 Task: Add an event with the title Performance Improvement Plan Review and Progress Tracking, date '2024/05/13', time 8:00 AM to 10:00 AMand add a description: Collecting and analyzing customer feedback, reviews, and sentiment regarding the campaign. This can be done through surveys, focus groups, social media monitoring, or other feedback mechanisms. Understanding customer perception and sentiment helps to gauge the campaign's impact on brand perception and customer satisfaction.Select event color  Basil . Add location for the event as: The Hague, Netherlands, logged in from the account softage.4@softage.netand send the event invitation to softage.2@softage.net and softage.3@softage.net. Set a reminder for the event Daily
Action: Mouse moved to (64, 85)
Screenshot: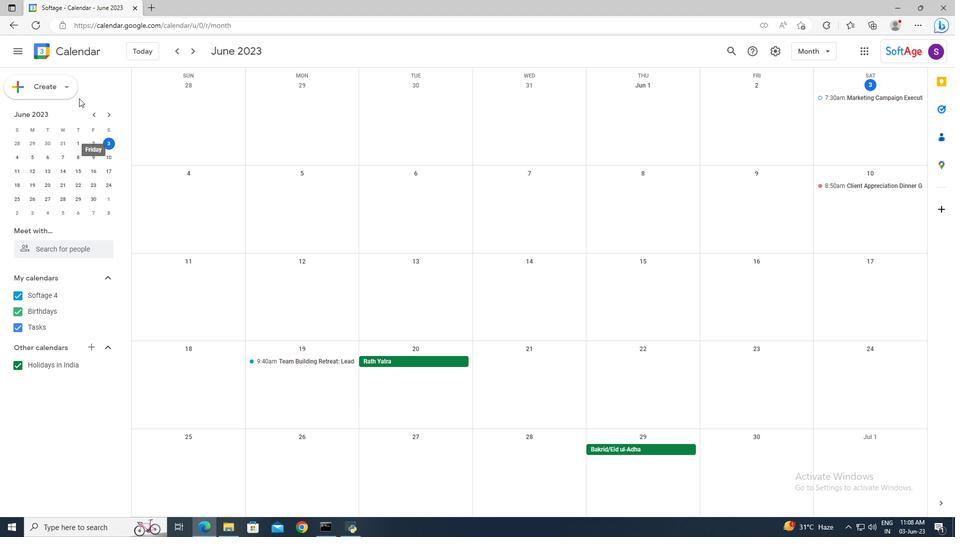 
Action: Mouse pressed left at (64, 85)
Screenshot: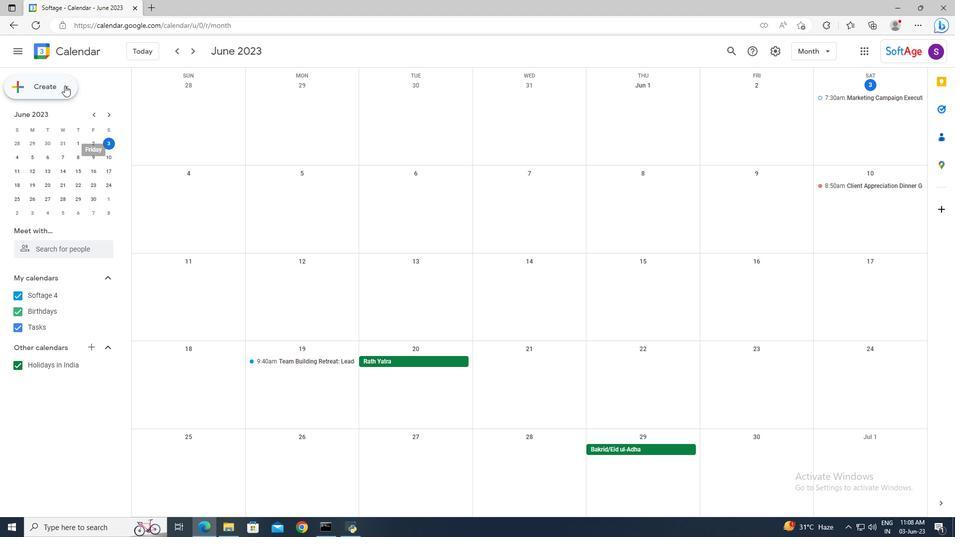 
Action: Mouse moved to (63, 113)
Screenshot: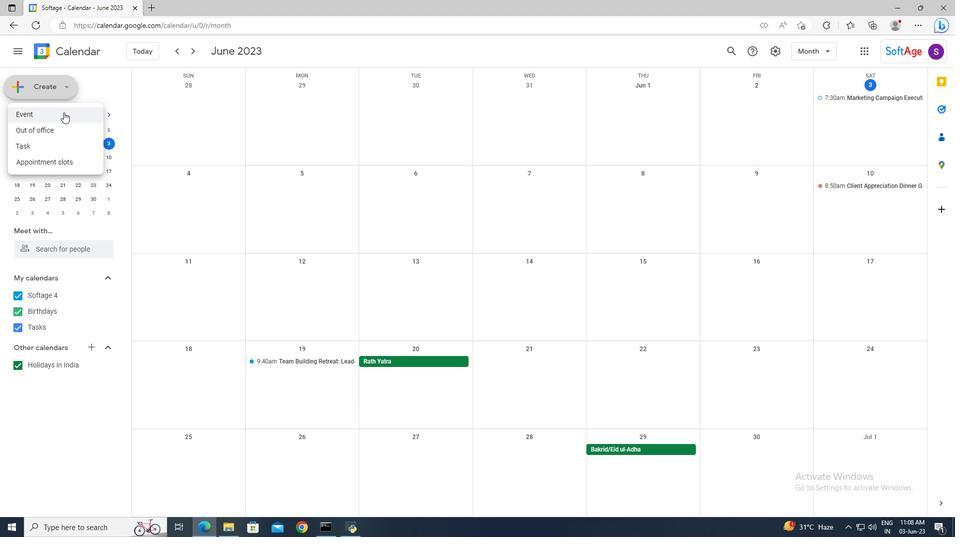
Action: Mouse pressed left at (63, 113)
Screenshot: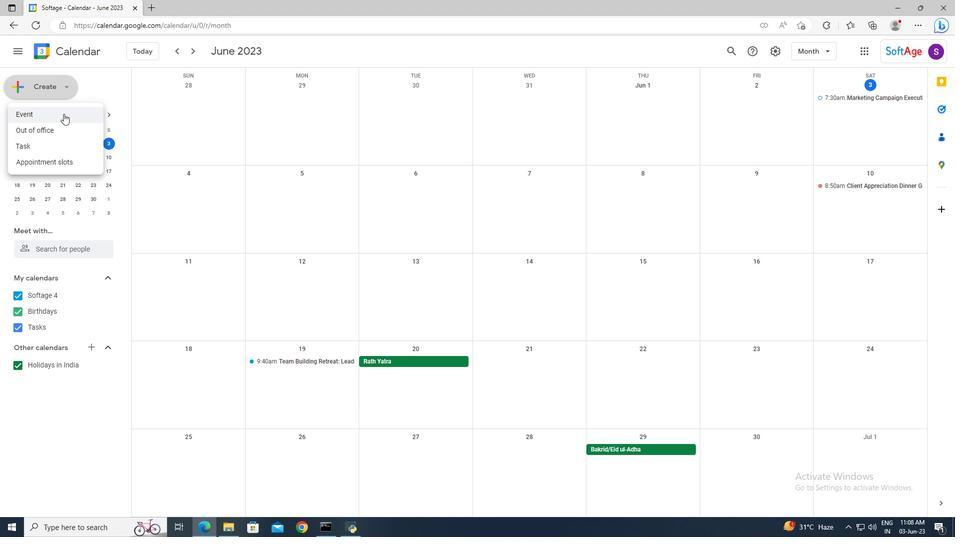 
Action: Mouse moved to (721, 331)
Screenshot: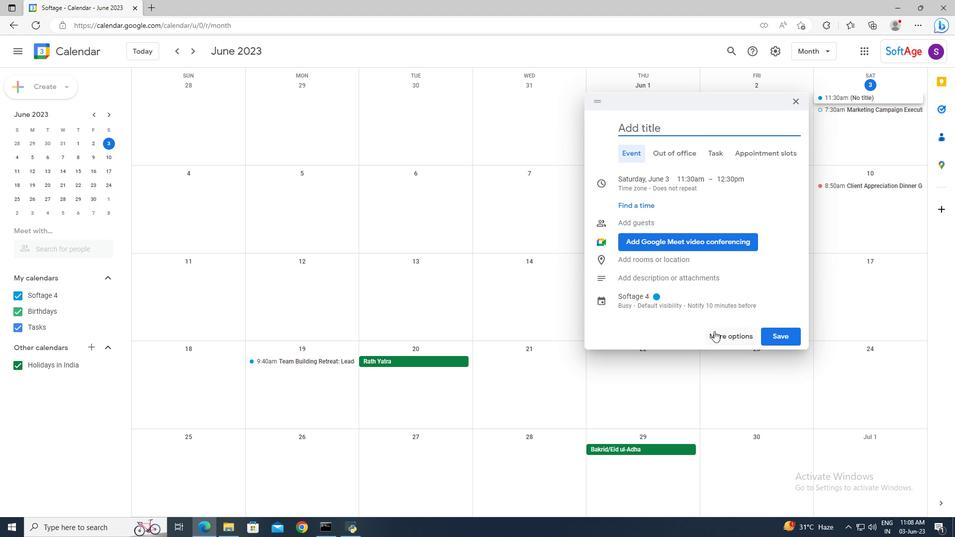 
Action: Mouse pressed left at (721, 331)
Screenshot: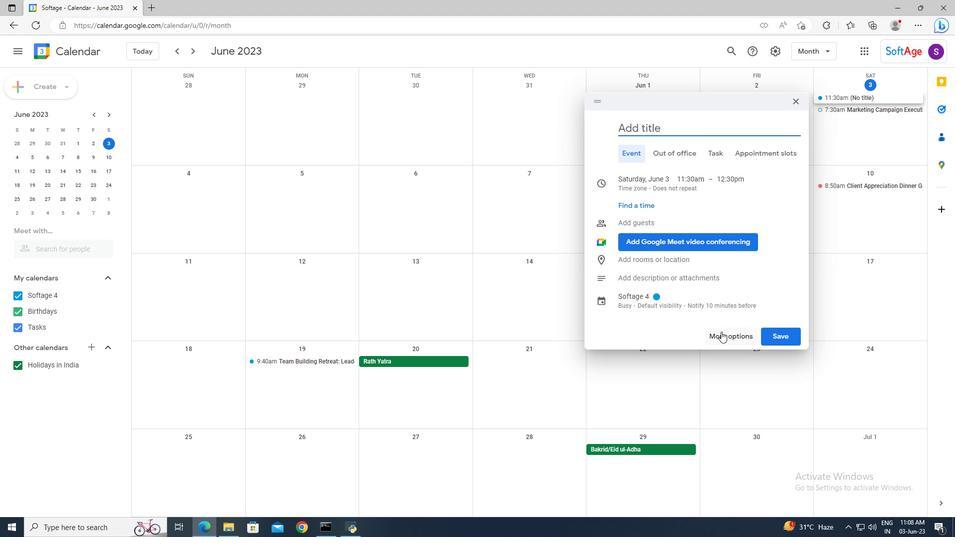 
Action: Mouse moved to (284, 61)
Screenshot: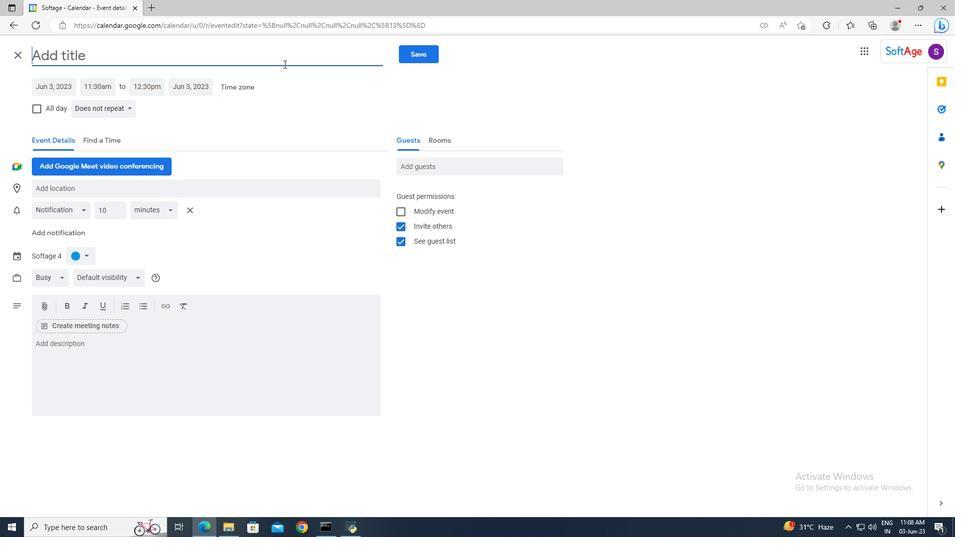 
Action: Mouse pressed left at (284, 61)
Screenshot: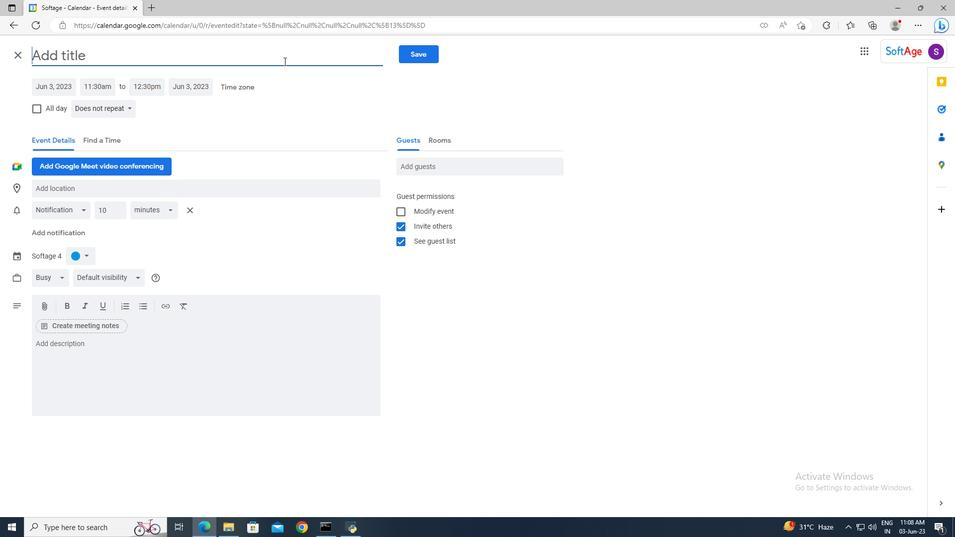 
Action: Key pressed <Key.shift>Performance<Key.space><Key.shift><Key.shift>Improvement<Key.space><Key.shift>Plan<Key.space><Key.shift>Review<Key.space>and<Key.space><Key.shift>Progress<Key.space><Key.shift>Tracking
Screenshot: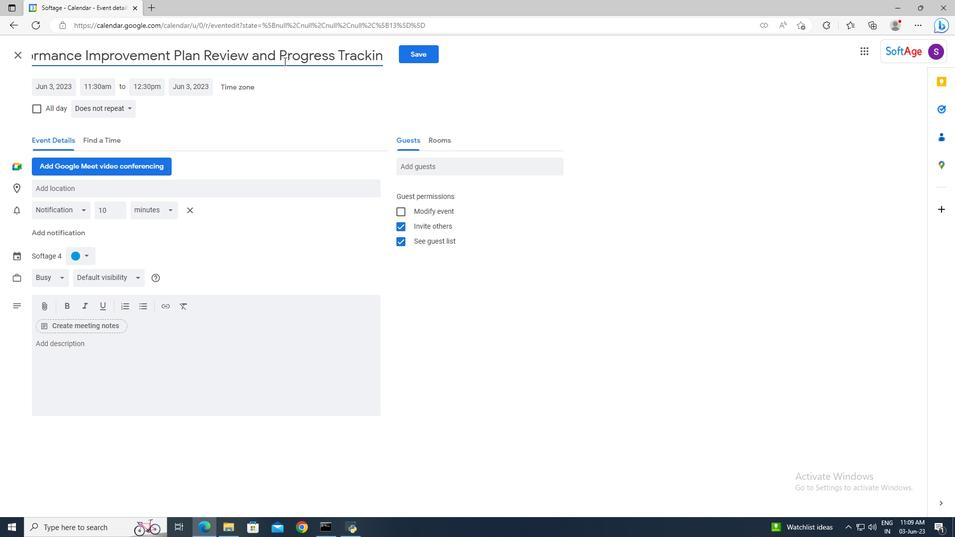 
Action: Mouse moved to (63, 87)
Screenshot: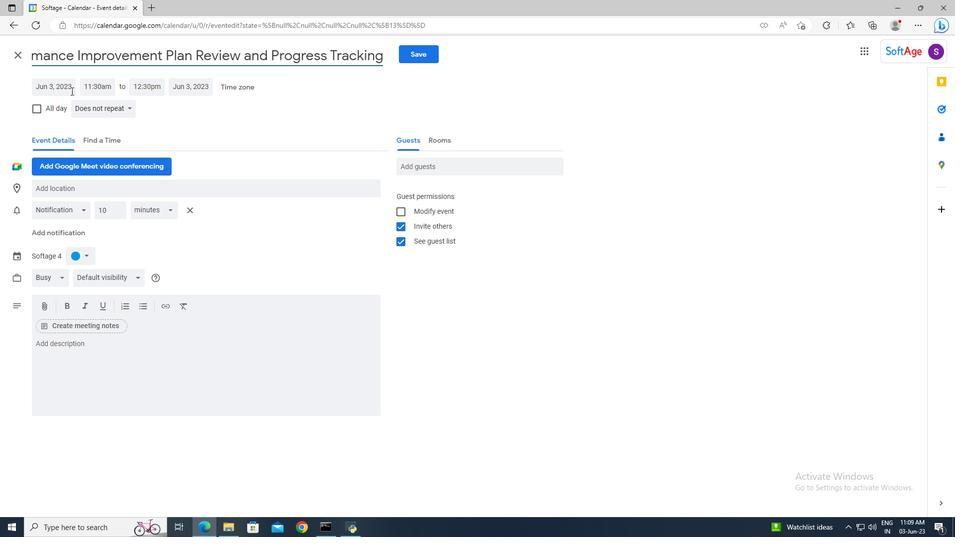 
Action: Mouse pressed left at (63, 87)
Screenshot: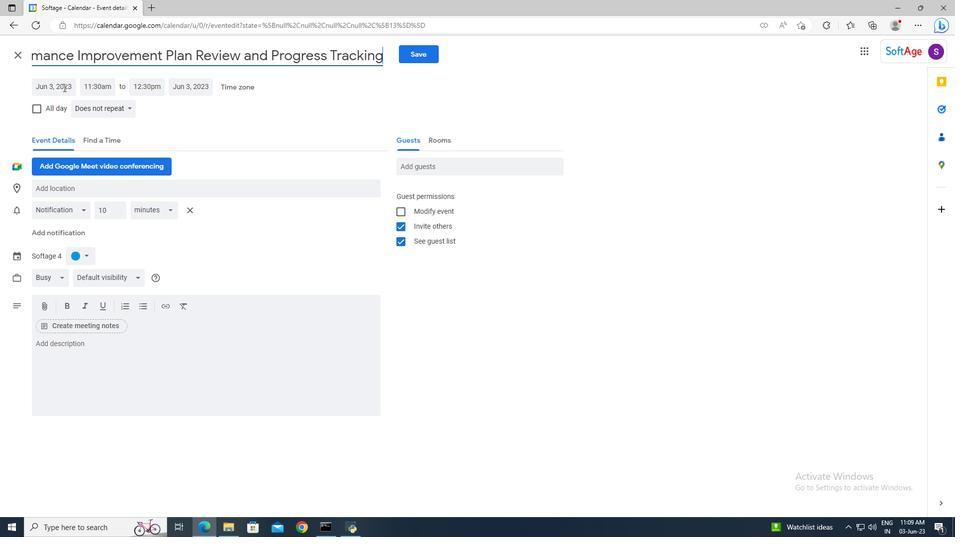 
Action: Mouse moved to (156, 110)
Screenshot: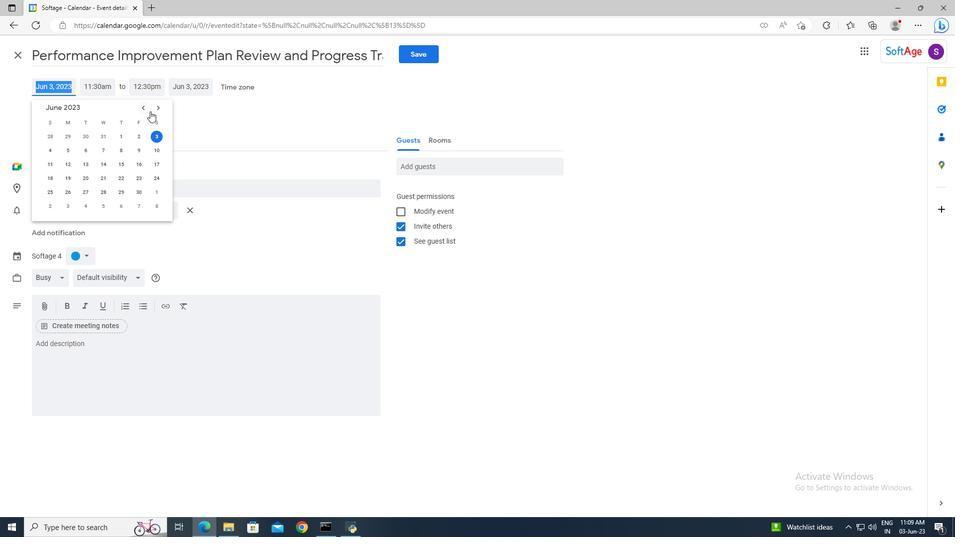 
Action: Mouse pressed left at (156, 110)
Screenshot: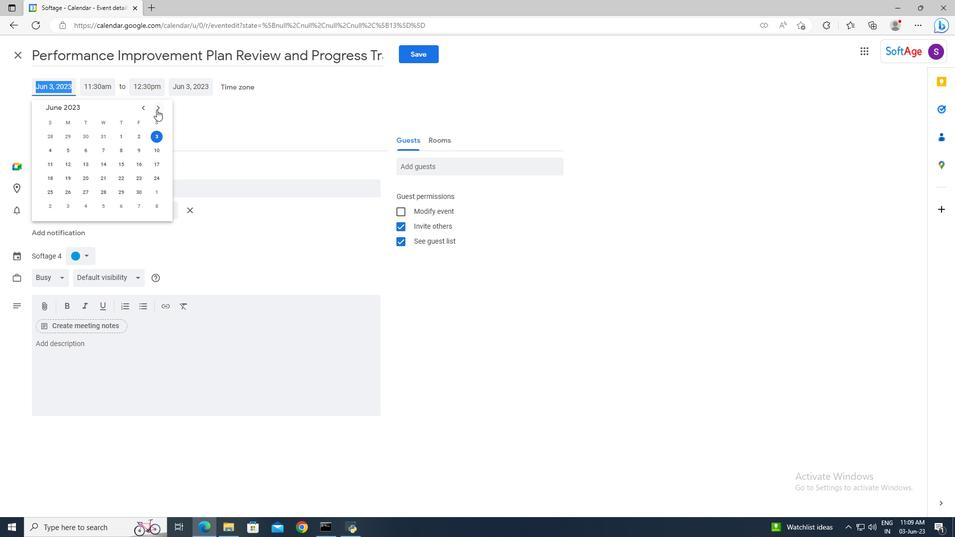 
Action: Mouse pressed left at (156, 110)
Screenshot: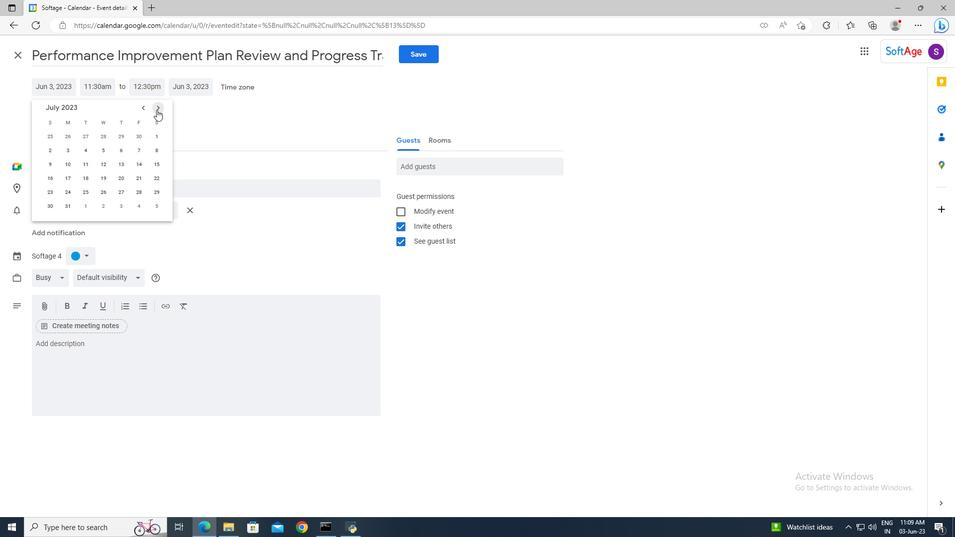 
Action: Mouse pressed left at (156, 110)
Screenshot: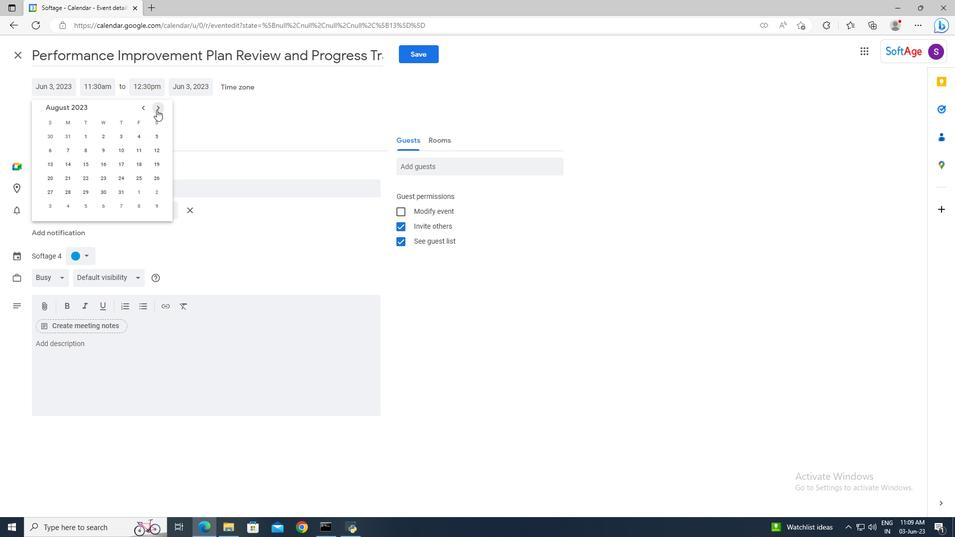 
Action: Mouse pressed left at (156, 110)
Screenshot: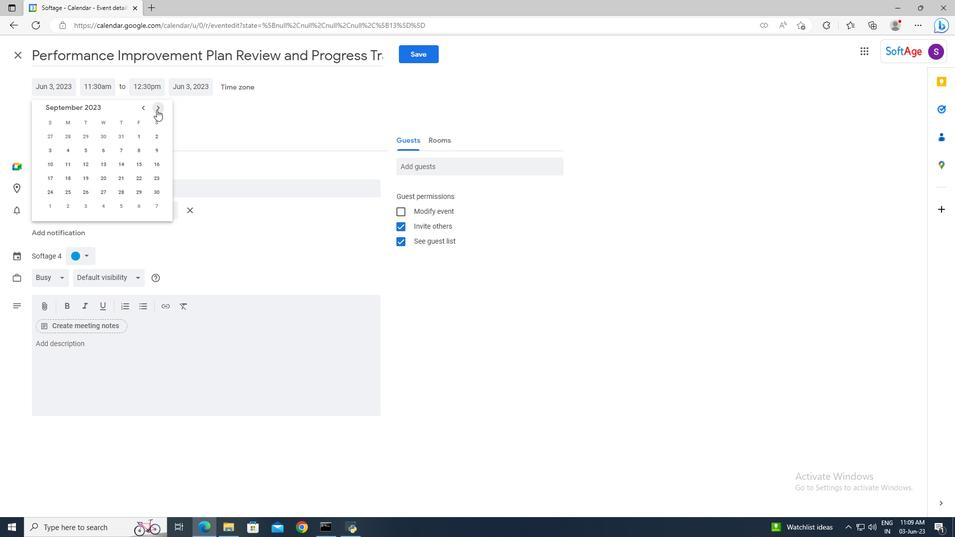 
Action: Mouse pressed left at (156, 110)
Screenshot: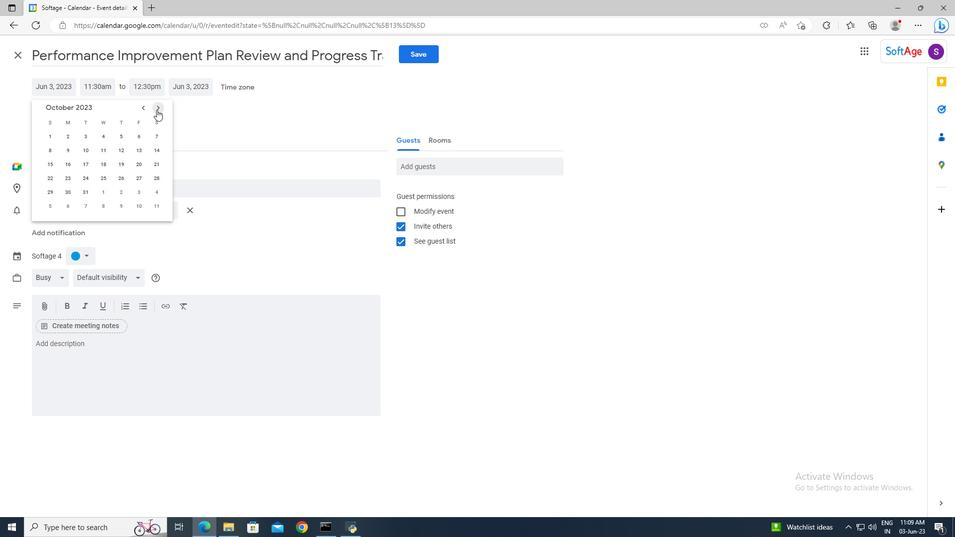 
Action: Mouse pressed left at (156, 110)
Screenshot: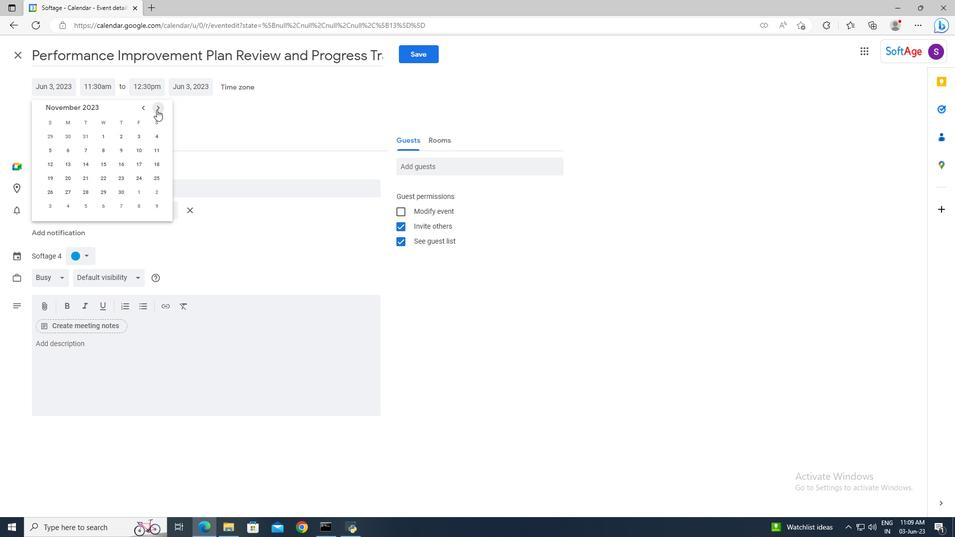 
Action: Mouse pressed left at (156, 110)
Screenshot: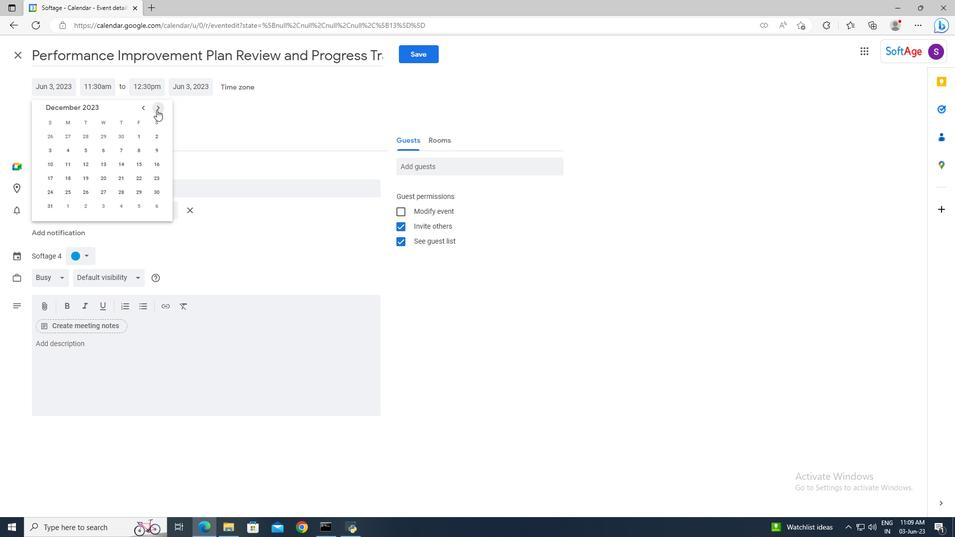 
Action: Mouse pressed left at (156, 110)
Screenshot: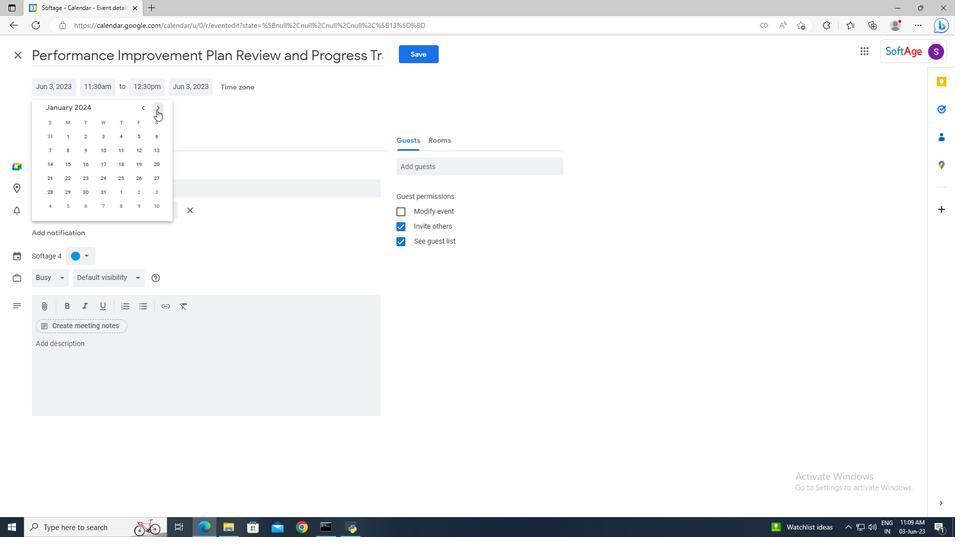 
Action: Mouse pressed left at (156, 110)
Screenshot: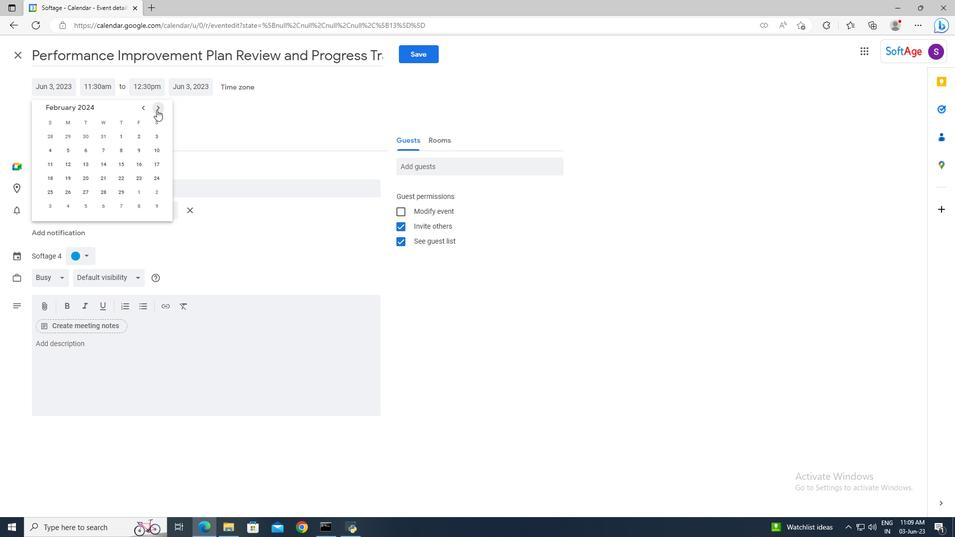 
Action: Mouse pressed left at (156, 110)
Screenshot: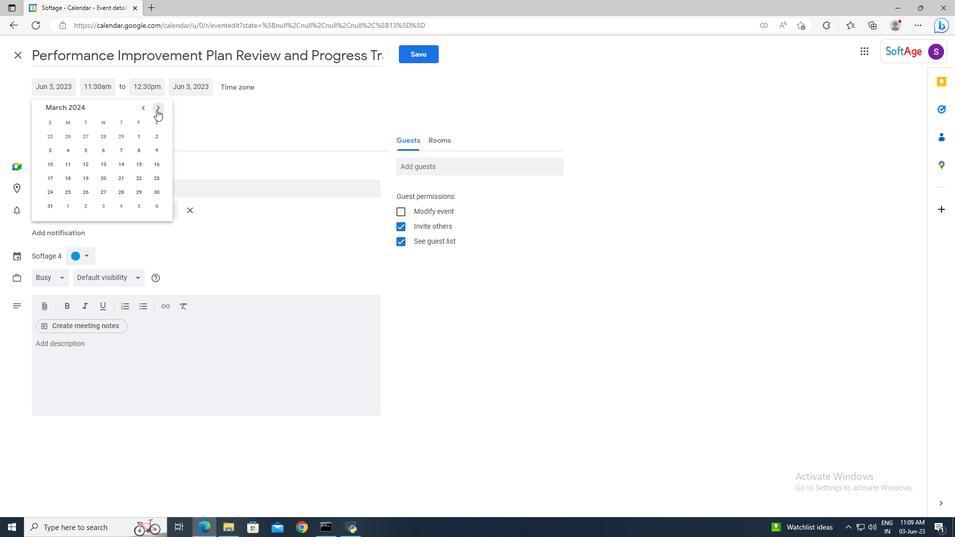 
Action: Mouse pressed left at (156, 110)
Screenshot: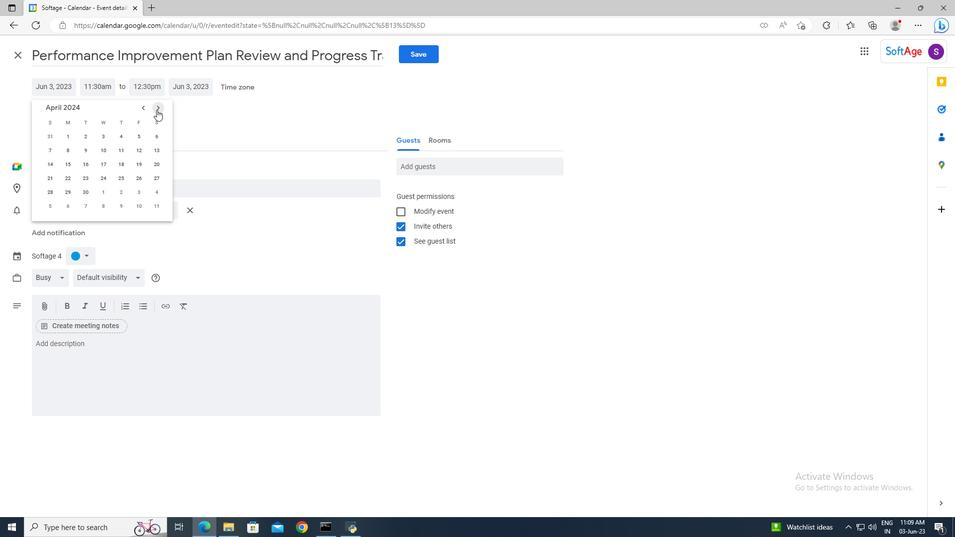 
Action: Mouse moved to (67, 159)
Screenshot: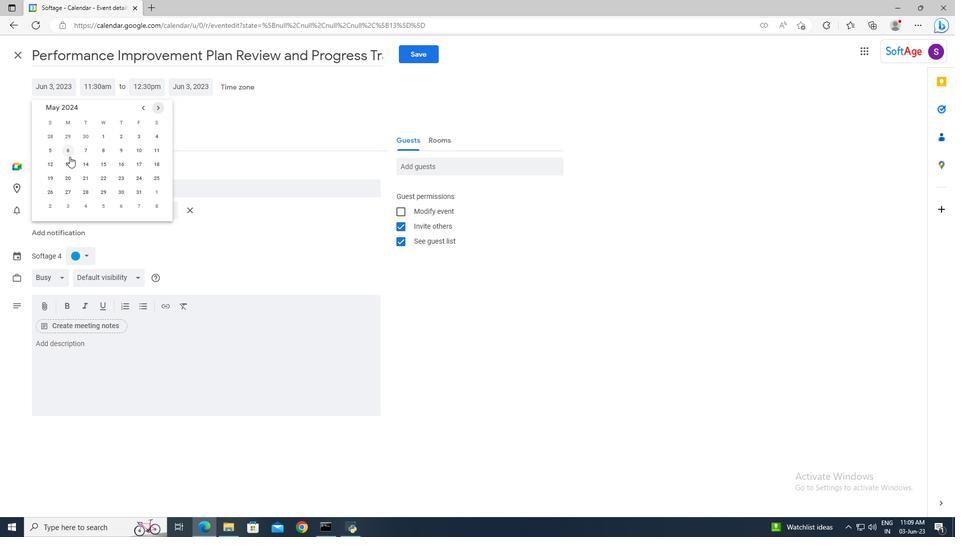 
Action: Mouse pressed left at (67, 159)
Screenshot: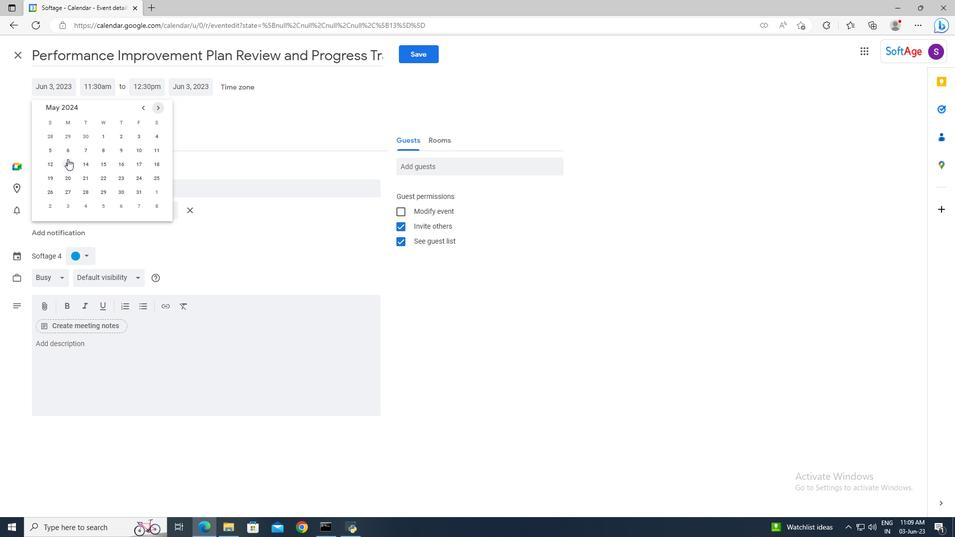 
Action: Mouse moved to (102, 87)
Screenshot: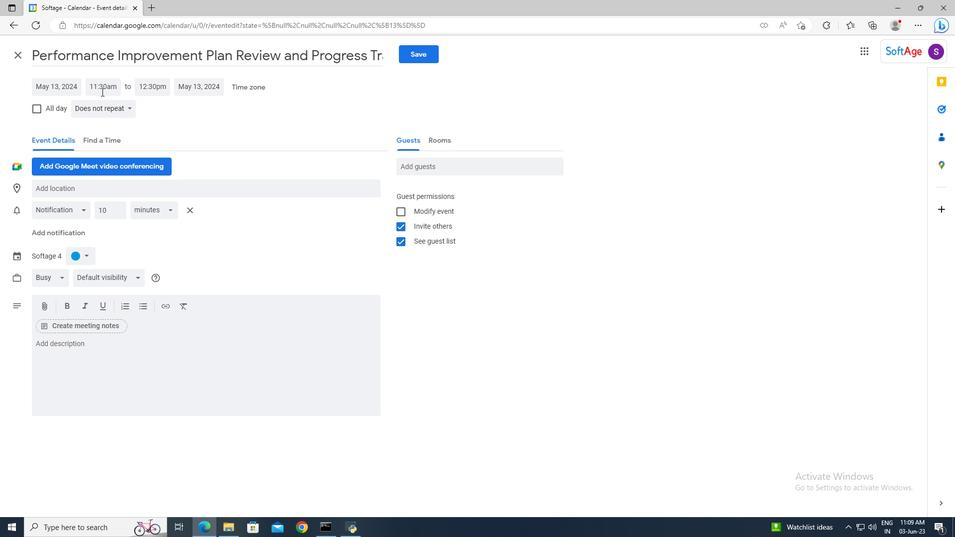 
Action: Mouse pressed left at (102, 87)
Screenshot: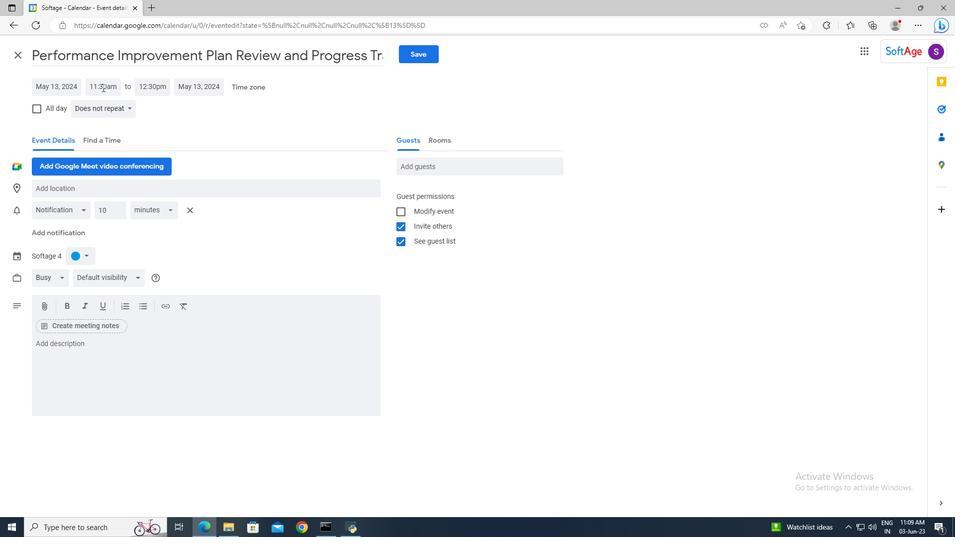 
Action: Key pressed 8<Key.shift>:00am<Key.enter><Key.tab>10<Key.shift>:00<Key.enter>
Screenshot: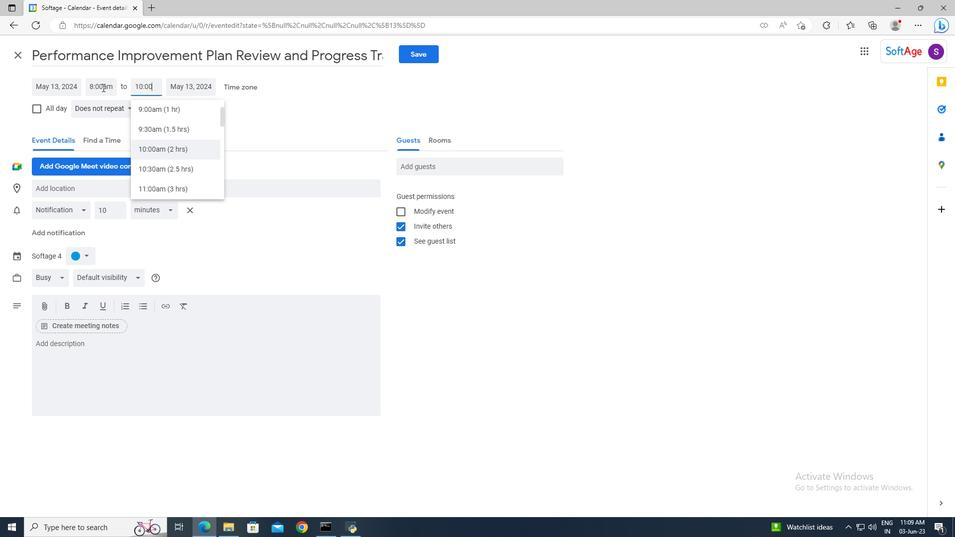 
Action: Mouse moved to (102, 344)
Screenshot: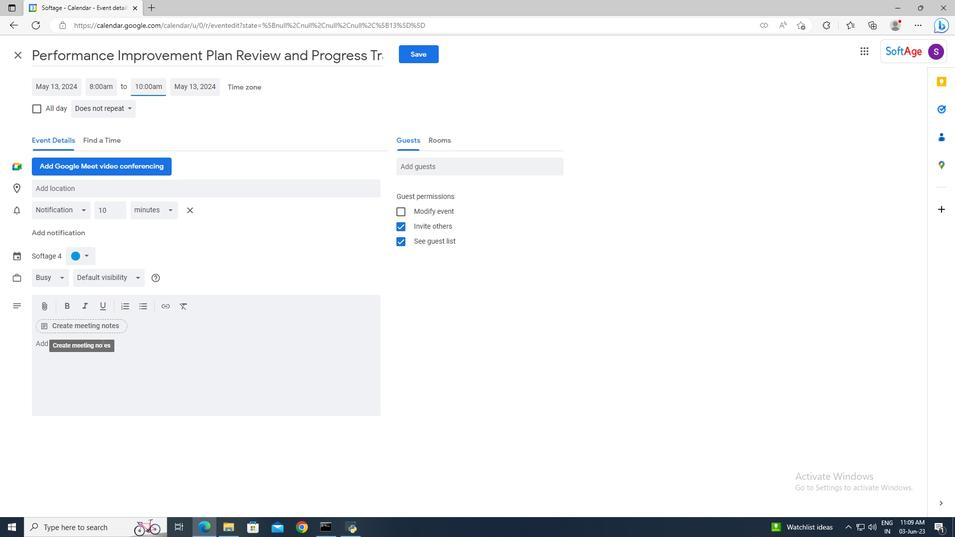 
Action: Mouse pressed left at (102, 344)
Screenshot: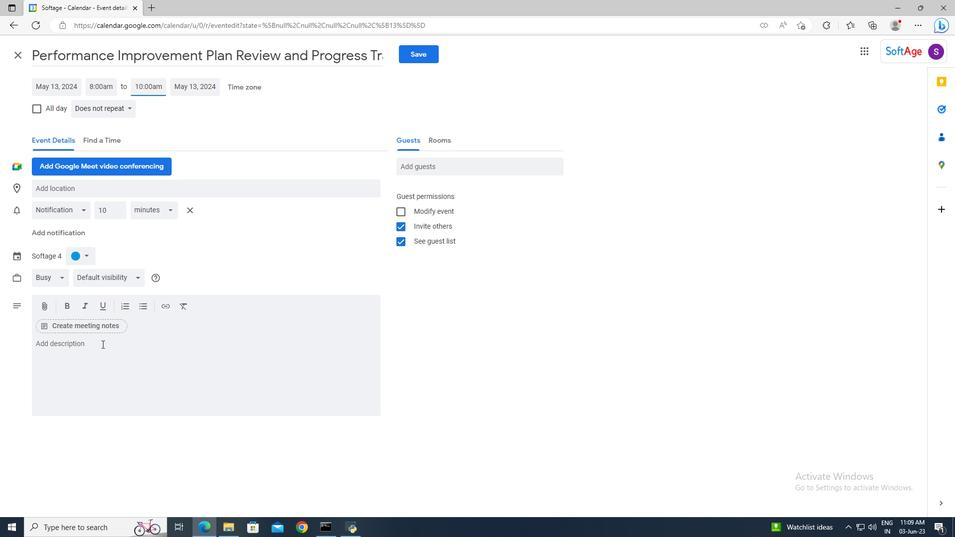 
Action: Key pressed <Key.shift>Collecting<Key.space>and<Key.space>analyzing<Key.space>customer<Key.space>feedback,<Key.space>reviews,<Key.space>and<Key.space>sentiment<Key.space>regarding<Key.space>the<Key.space>campaign.<Key.space><Key.shift>This<Key.space>can<Key.space>be<Key.space>done<Key.space>through<Key.space>surveys,<Key.space>focus<Key.space>groups,<Key.space>social<Key.space>media<Key.space>monitoring,<Key.space>or<Key.space>other<Key.space>feedback<Key.space>mechanisms.<Key.space><Key.shift>Understanding<Key.space>customer<Key.space>perception<Key.space>and<Key.space>sentiment<Key.space>helps<Key.space>to<Key.space>gauge<Key.space>the<Key.space>campaign's<Key.space>impact<Key.space>on<Key.space>brand<Key.space>perception<Key.space>and<Key.space>customer<Key.space>satisfaction.
Screenshot: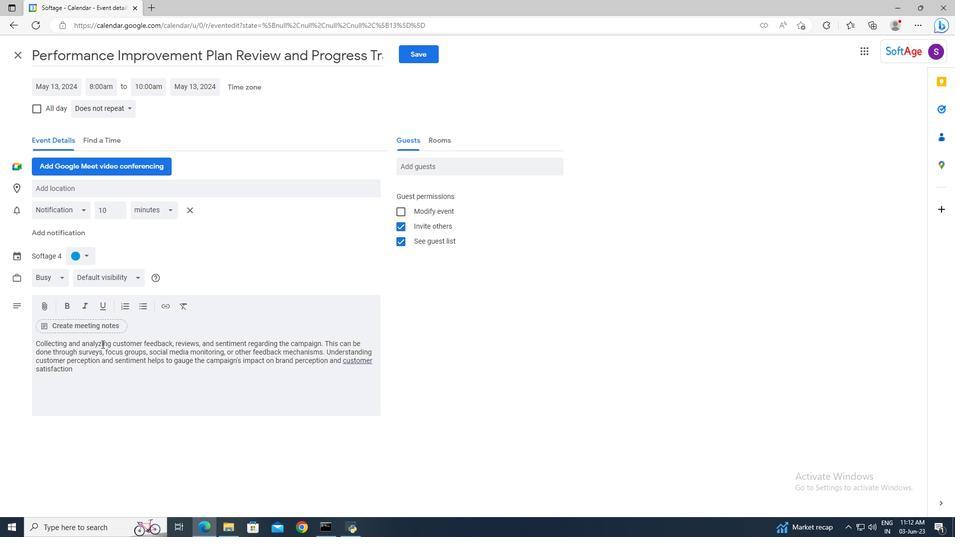 
Action: Mouse moved to (89, 254)
Screenshot: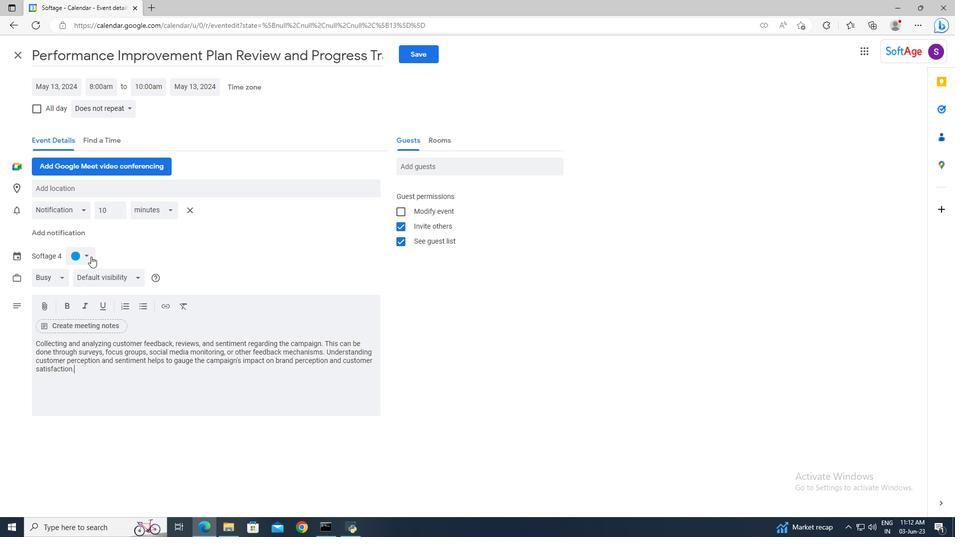 
Action: Mouse pressed left at (89, 254)
Screenshot: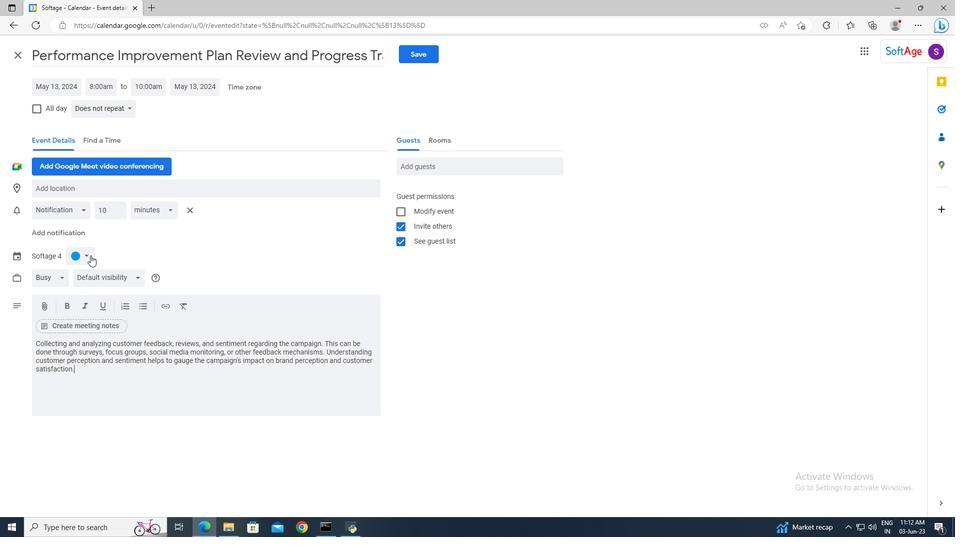 
Action: Mouse moved to (88, 280)
Screenshot: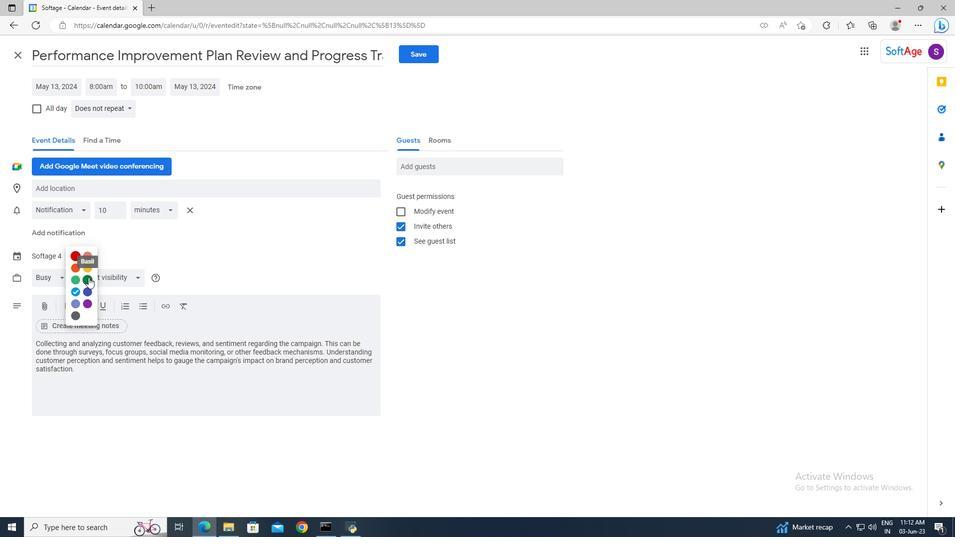 
Action: Mouse pressed left at (88, 280)
Screenshot: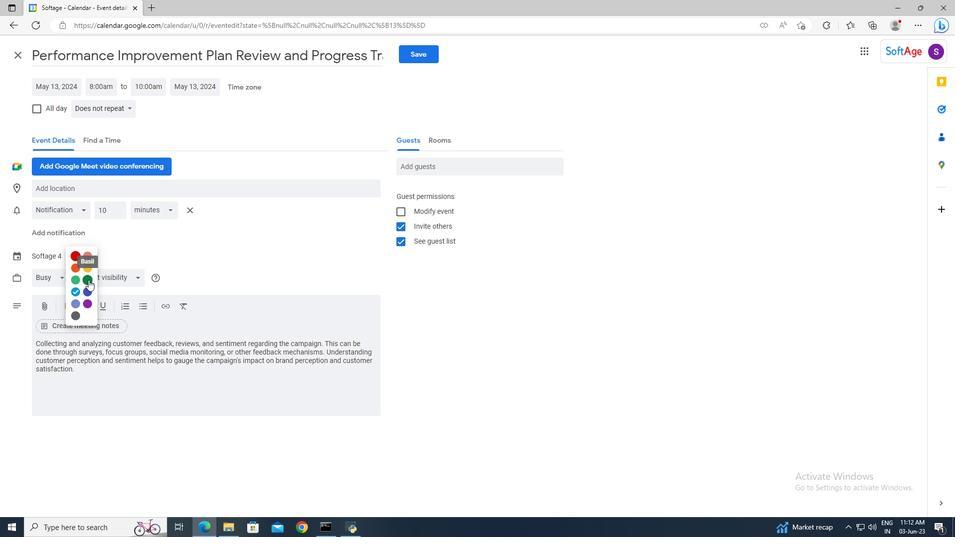 
Action: Mouse moved to (90, 188)
Screenshot: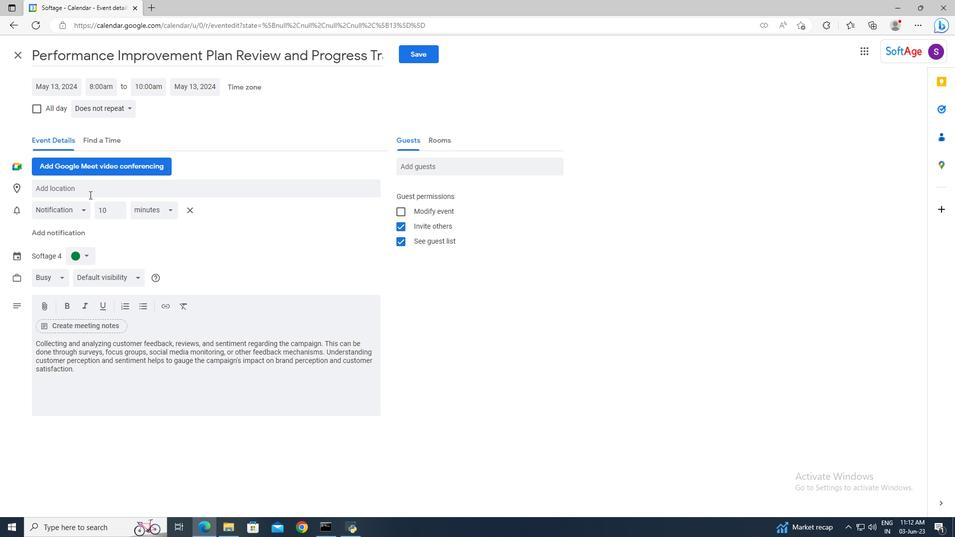 
Action: Mouse pressed left at (90, 188)
Screenshot: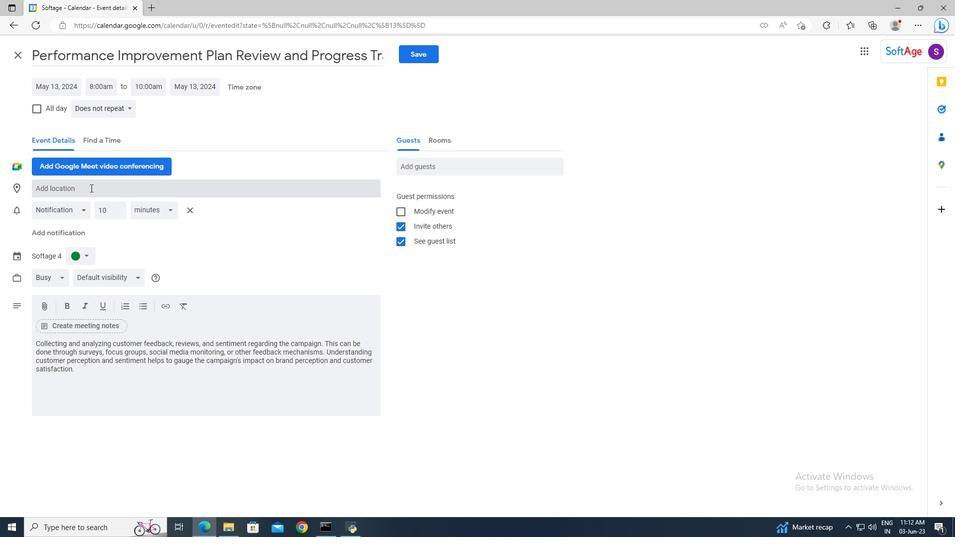 
Action: Key pressed <Key.shift>Tha<Key.space><Key.backspace><Key.backspace>e<Key.space><Key.shift>Hague,<Key.space><Key.shift>Netherlands
Screenshot: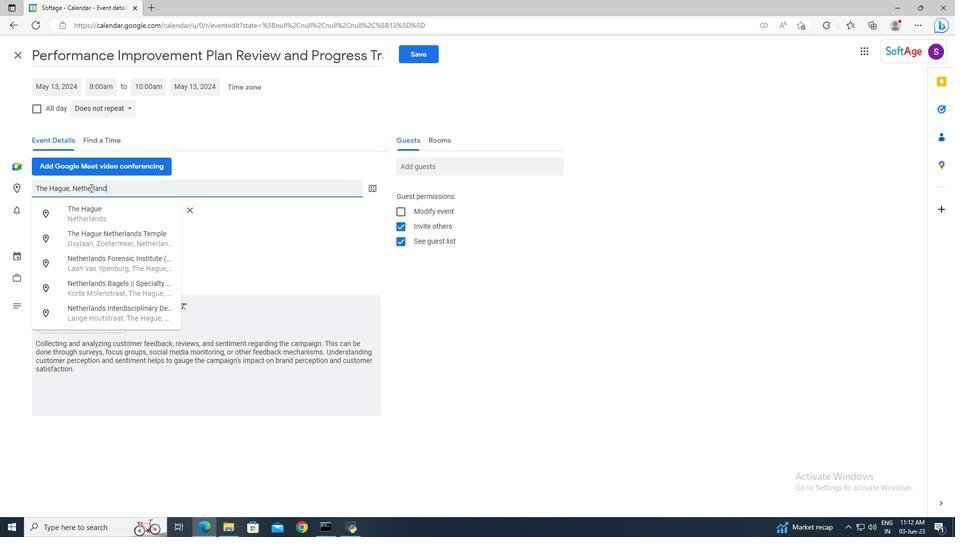 
Action: Mouse moved to (94, 212)
Screenshot: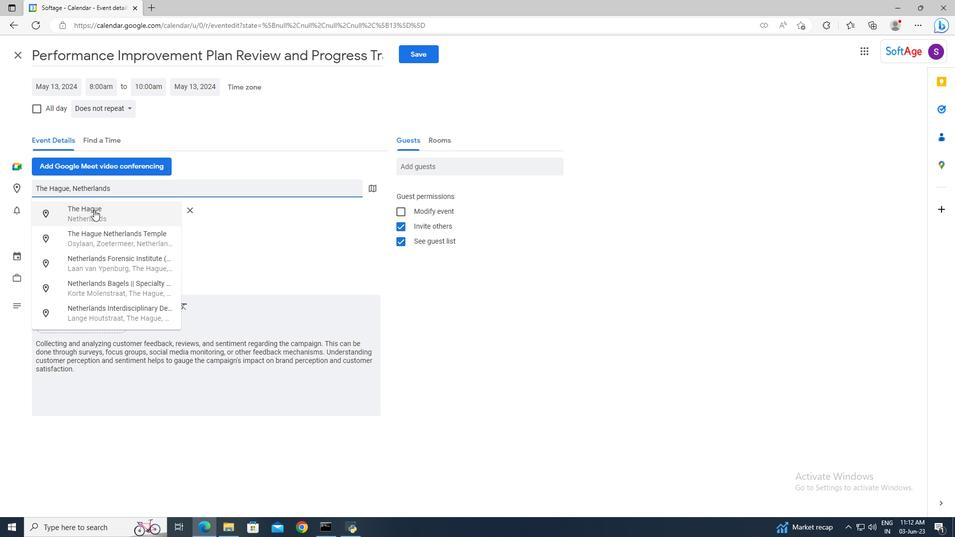 
Action: Mouse pressed left at (94, 212)
Screenshot: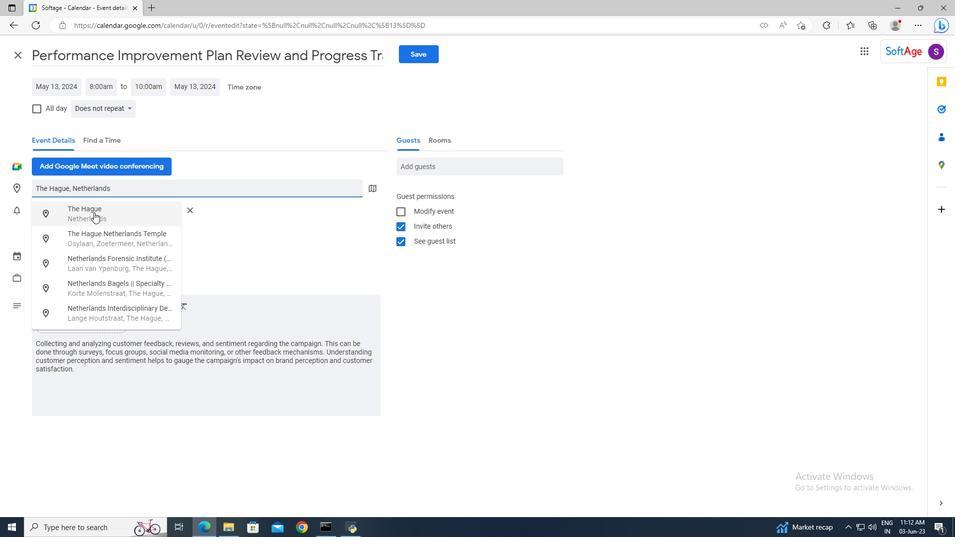 
Action: Mouse moved to (409, 168)
Screenshot: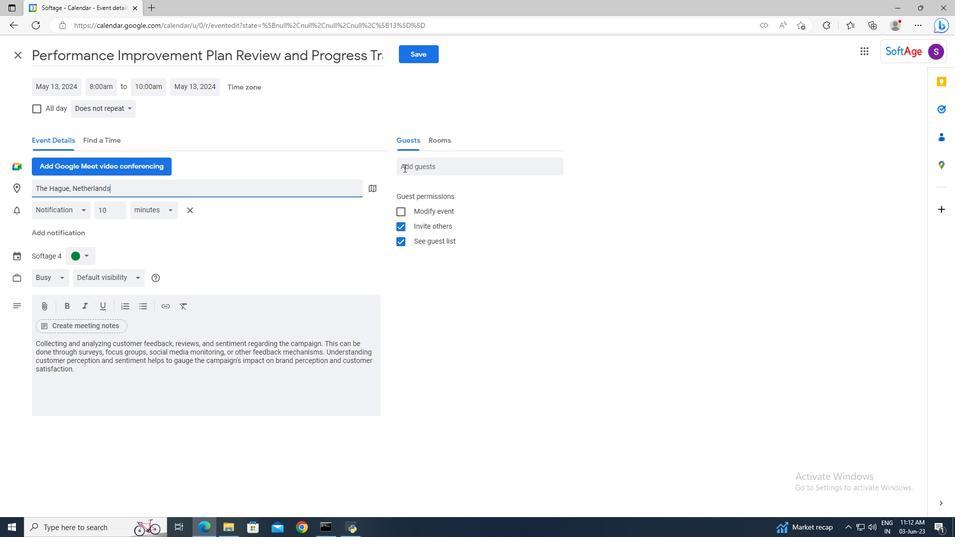 
Action: Mouse pressed left at (409, 168)
Screenshot: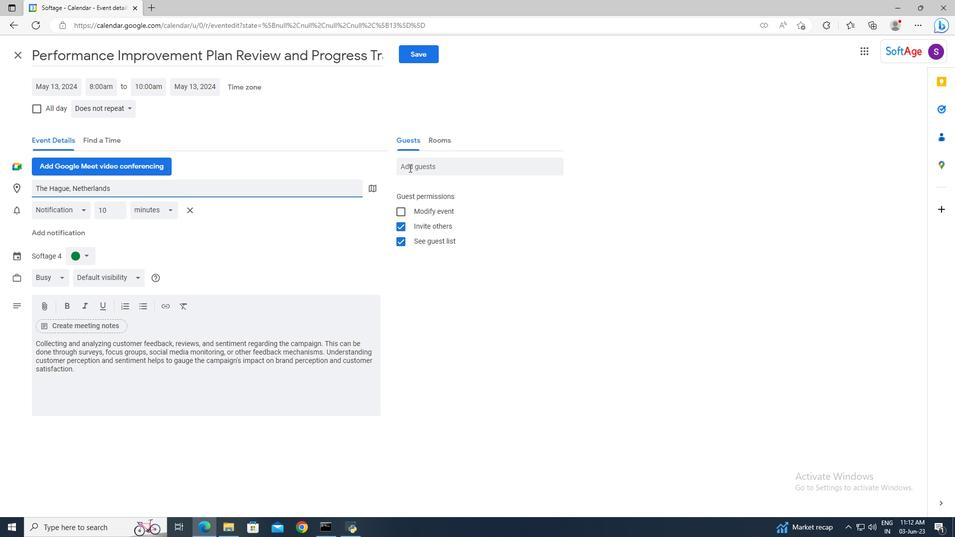 
Action: Key pressed softage.2<Key.shift>@softage.net<Key.enter>softage.3<Key.shift>@softage.net<Key.enter>
Screenshot: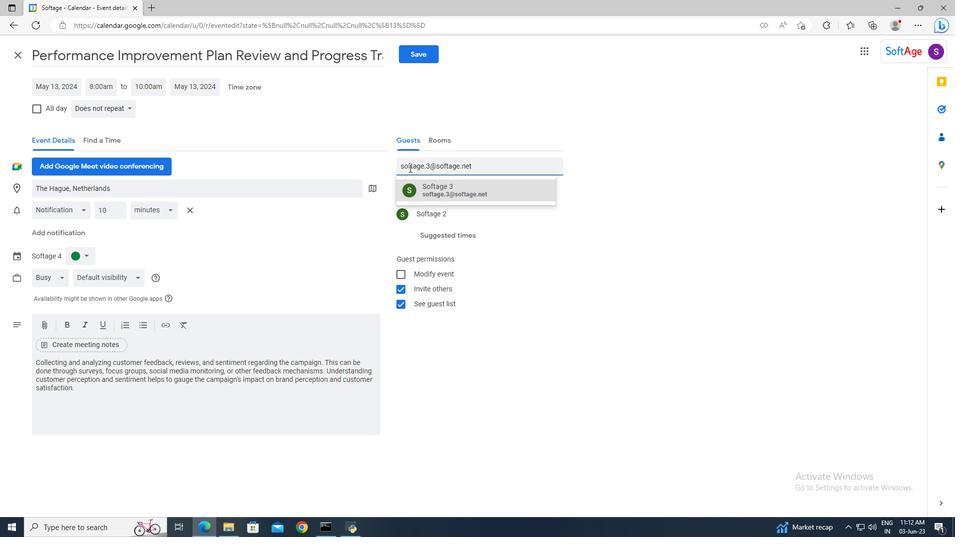 
Action: Mouse moved to (132, 105)
Screenshot: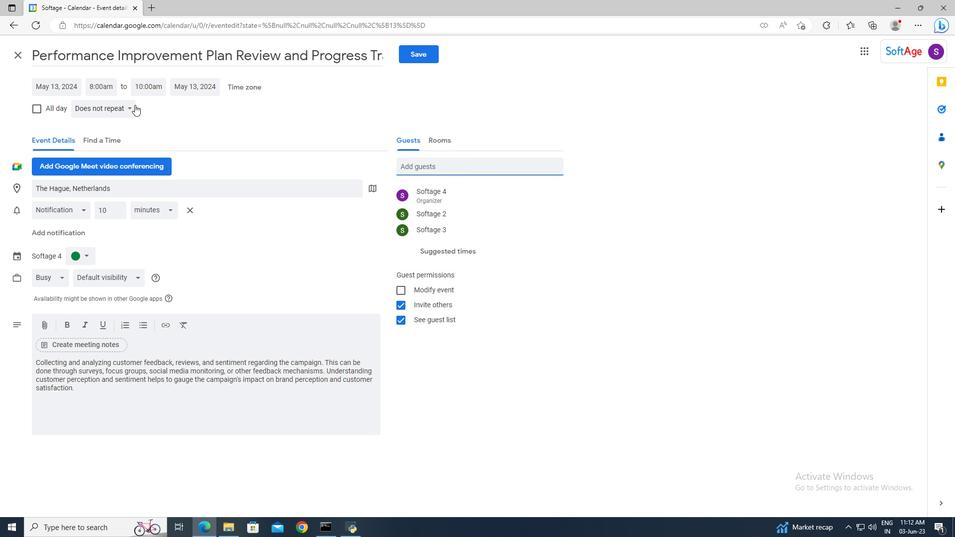 
Action: Mouse pressed left at (132, 105)
Screenshot: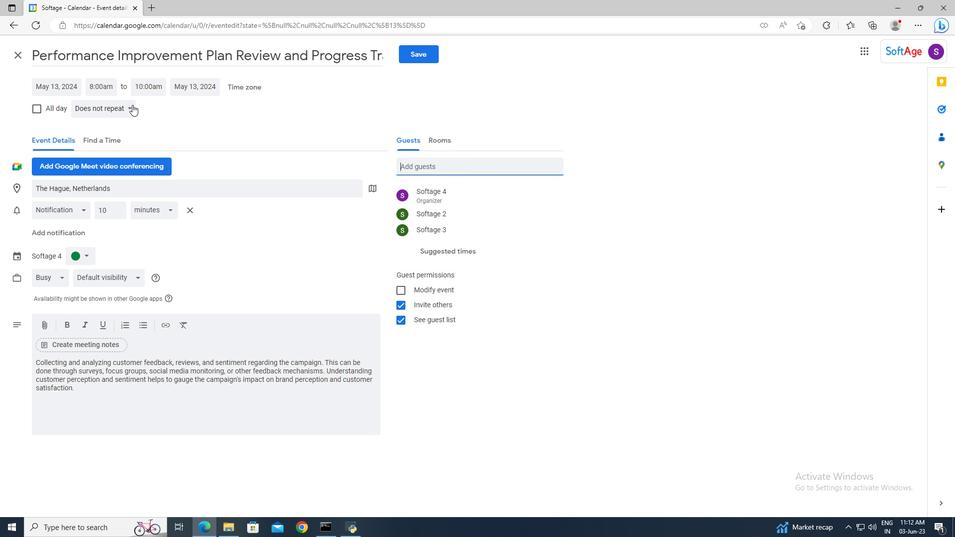 
Action: Mouse moved to (128, 124)
Screenshot: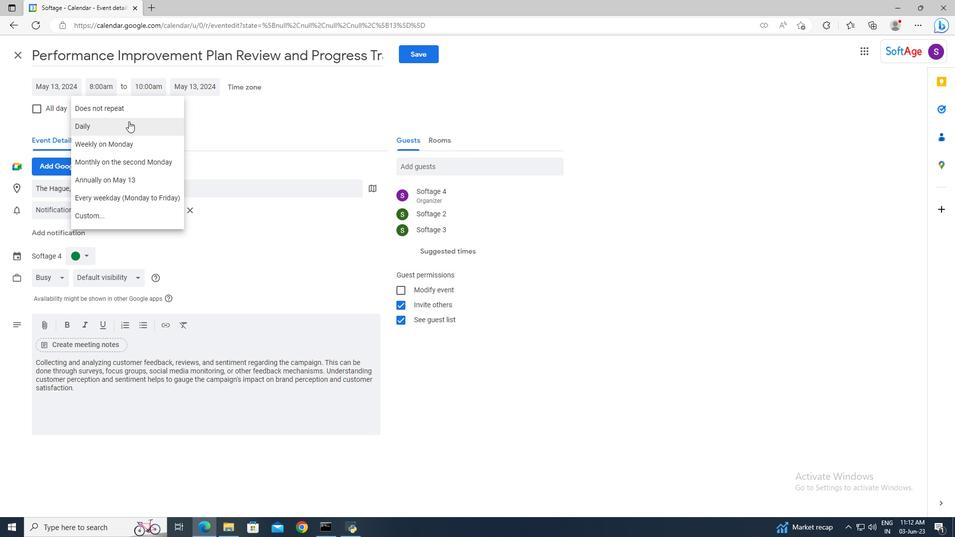 
Action: Mouse pressed left at (128, 124)
Screenshot: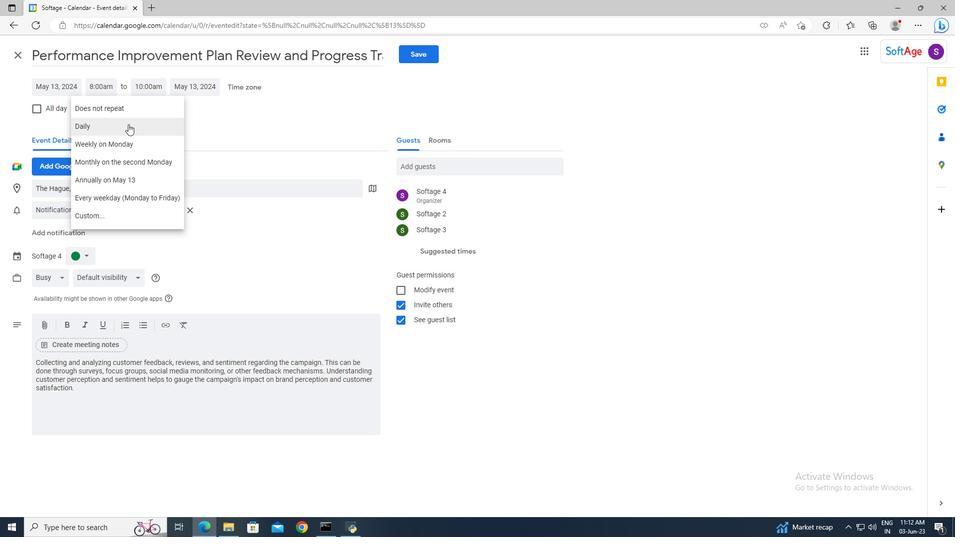
Action: Mouse moved to (407, 56)
Screenshot: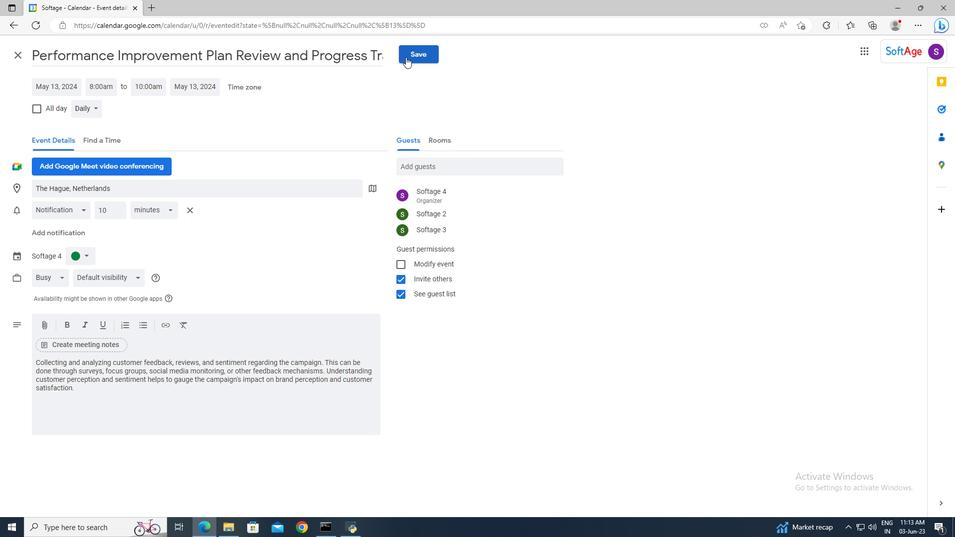 
Action: Mouse pressed left at (407, 56)
Screenshot: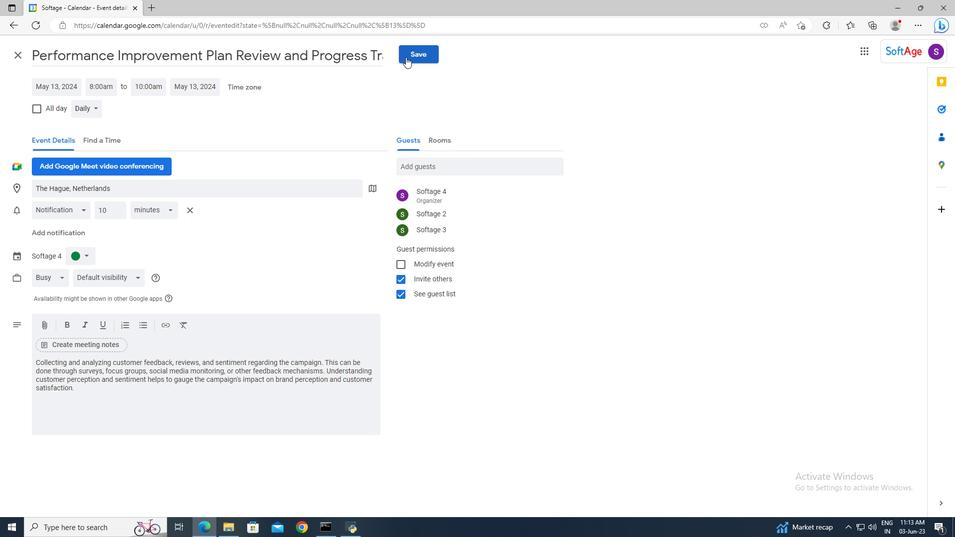 
Action: Mouse moved to (573, 300)
Screenshot: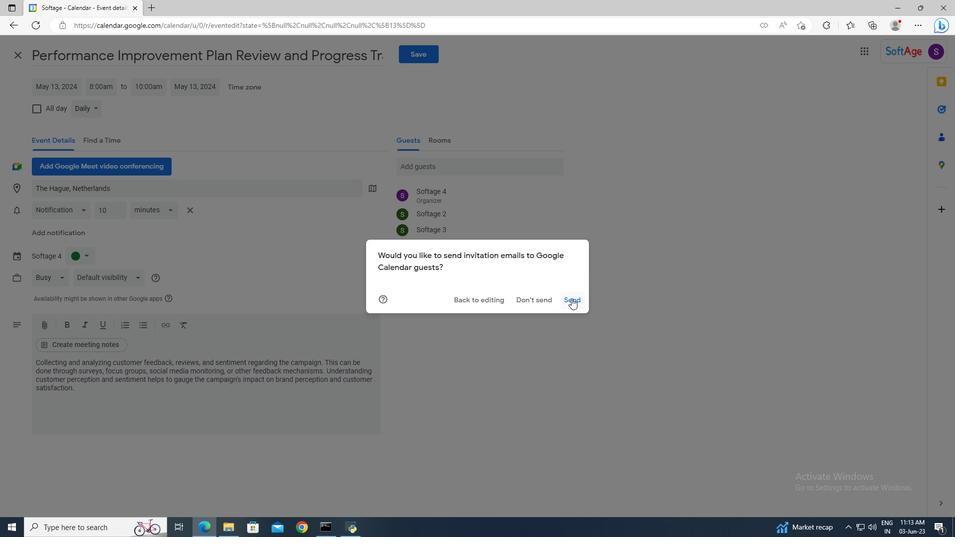 
Action: Mouse pressed left at (573, 300)
Screenshot: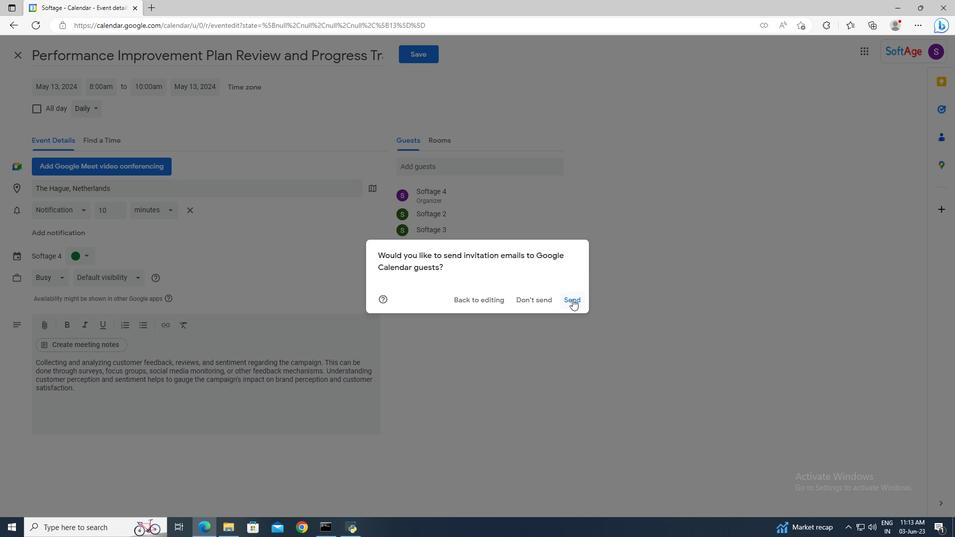 
Action: Mouse moved to (573, 301)
Screenshot: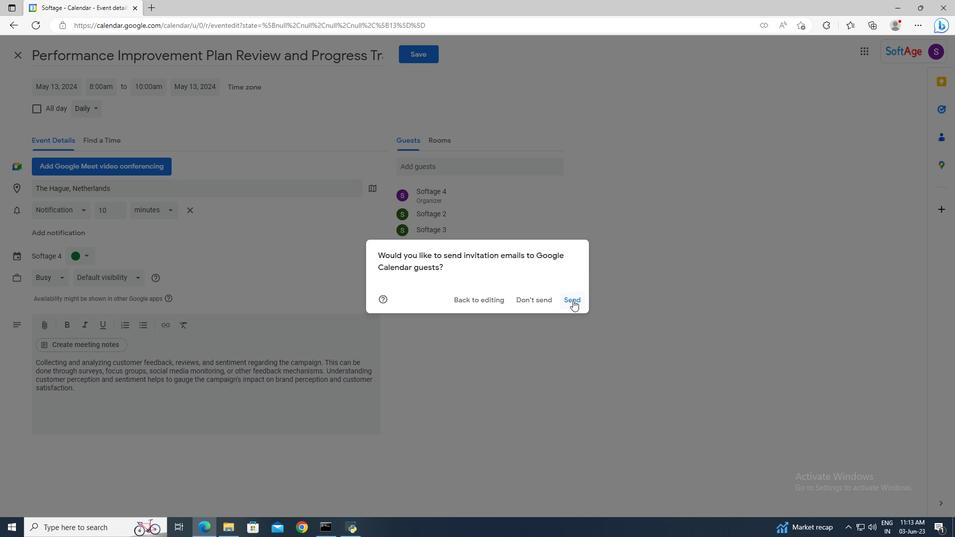 
